 Task: Look for properties with any number of bedrooms for rent.
Action: Mouse moved to (303, 130)
Screenshot: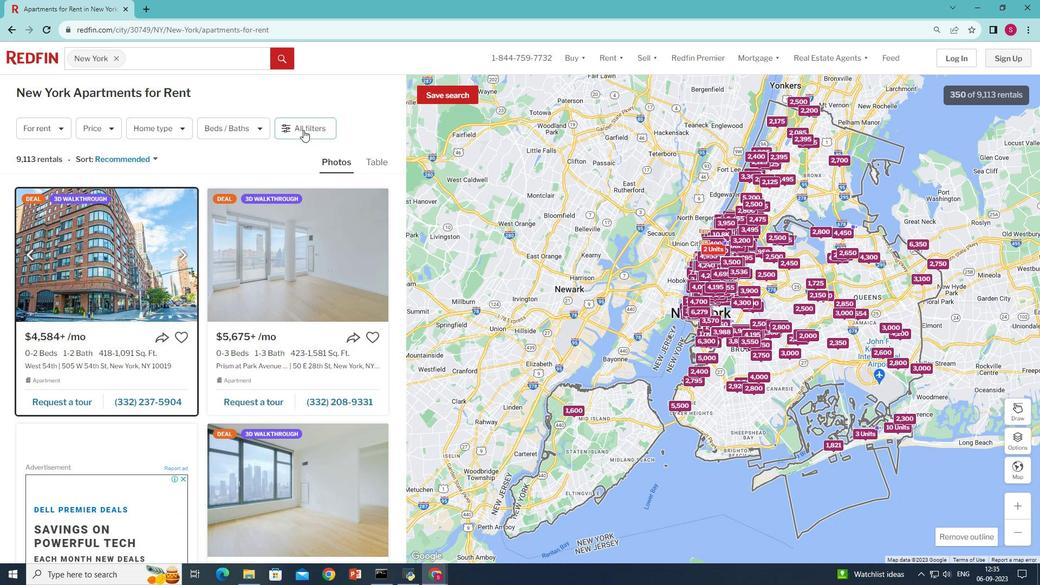 
Action: Mouse pressed left at (303, 130)
Screenshot: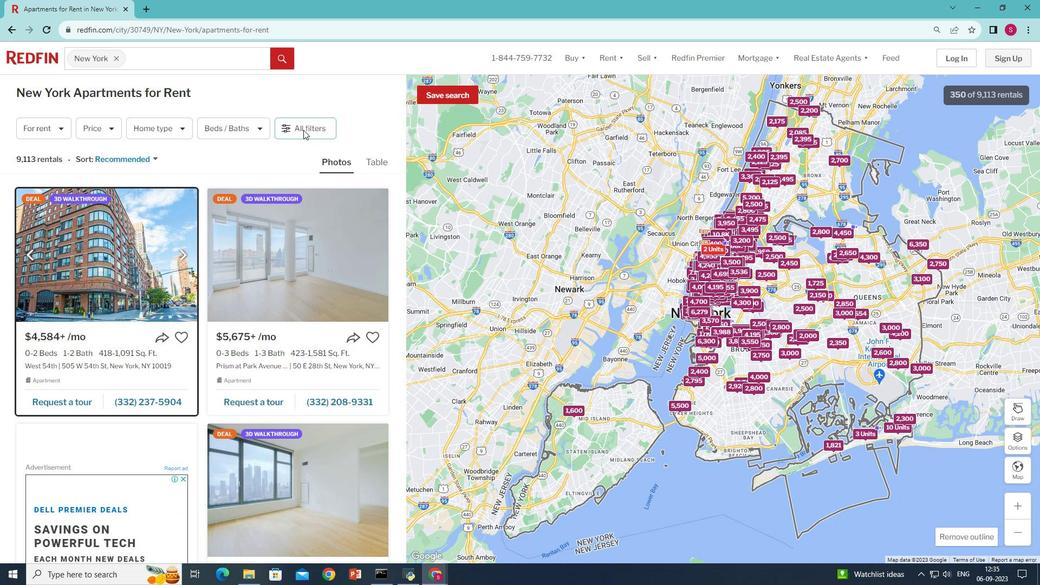 
Action: Mouse moved to (176, 96)
Screenshot: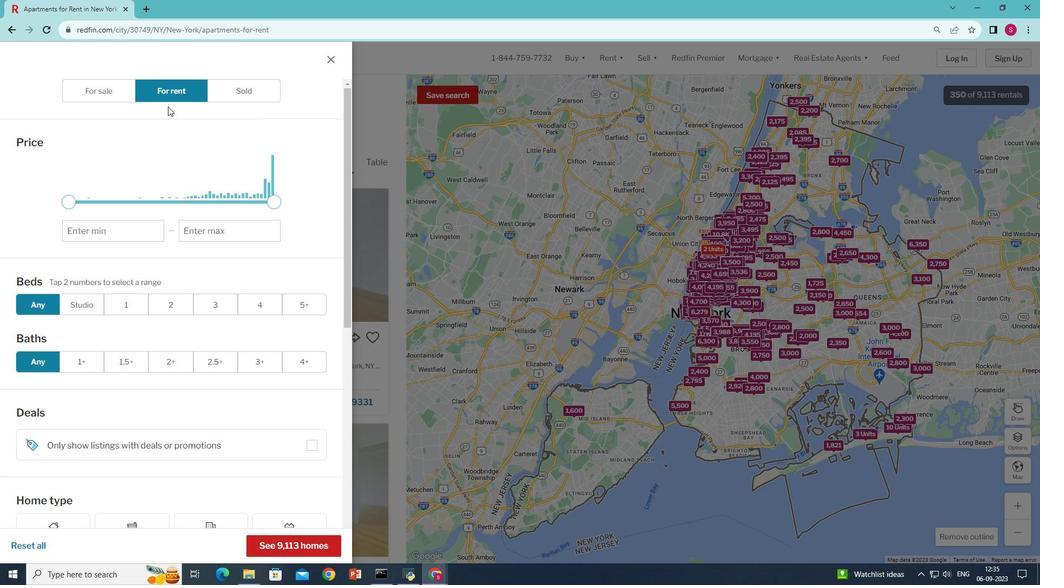 
Action: Mouse pressed left at (176, 96)
Screenshot: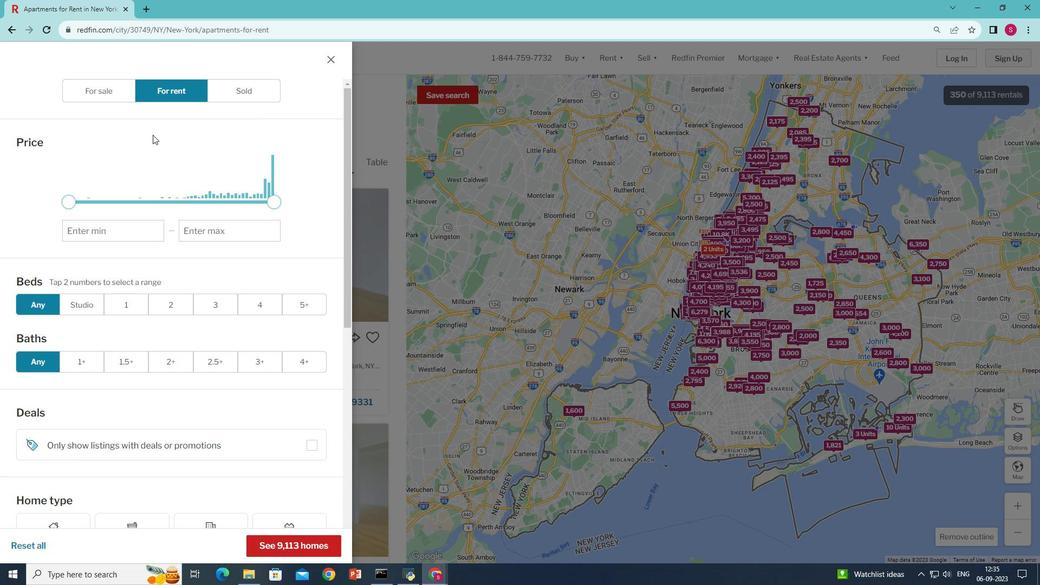 
Action: Mouse moved to (45, 305)
Screenshot: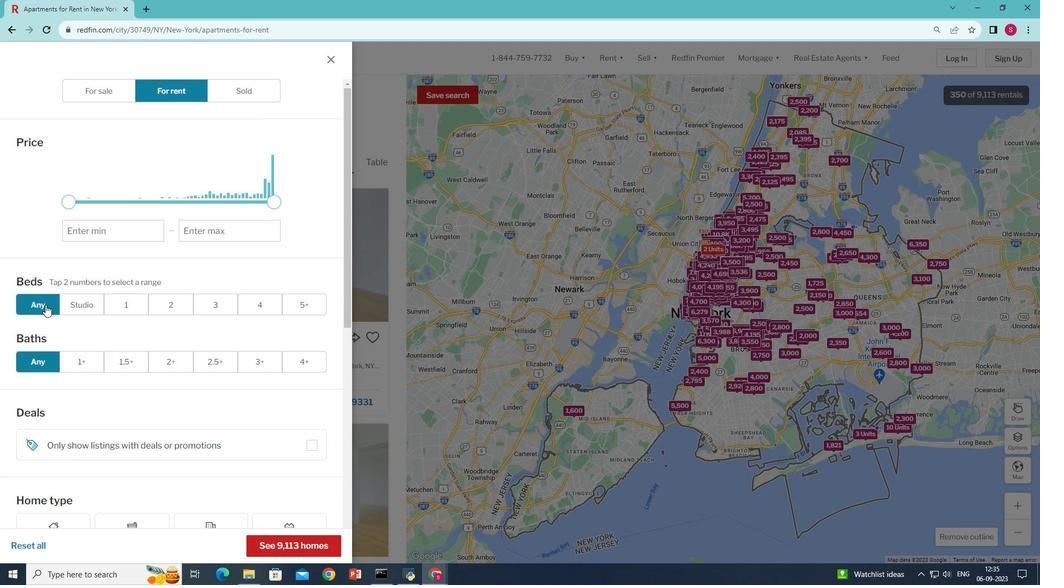 
Action: Mouse pressed left at (45, 305)
Screenshot: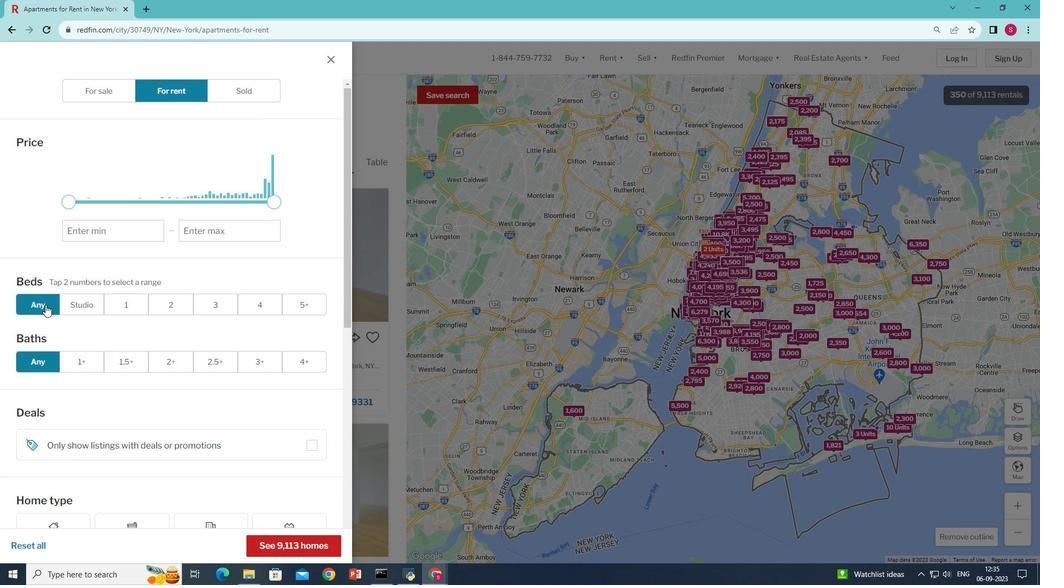 
Action: Mouse moved to (269, 542)
Screenshot: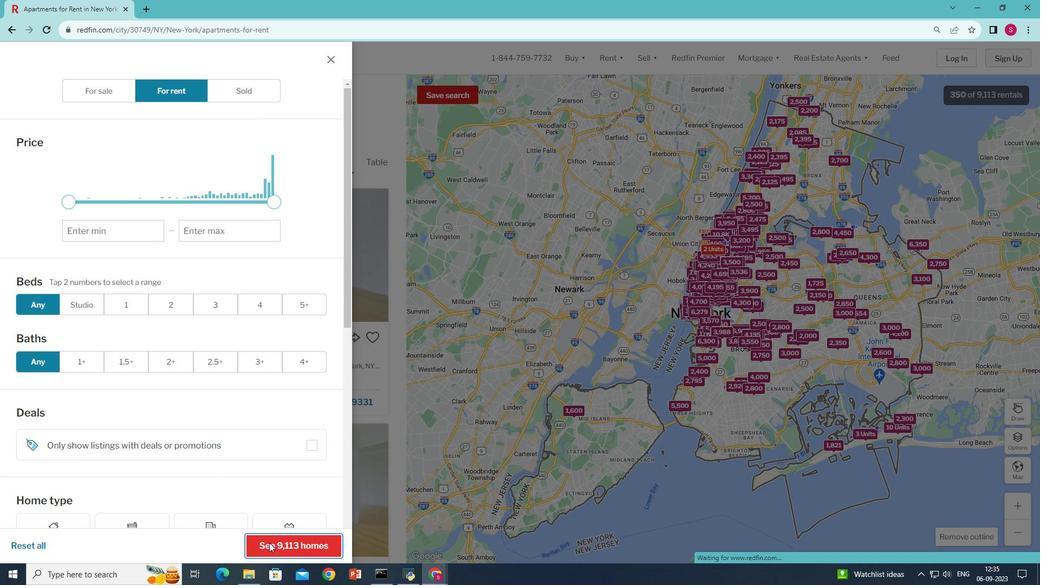 
Action: Mouse pressed left at (269, 542)
Screenshot: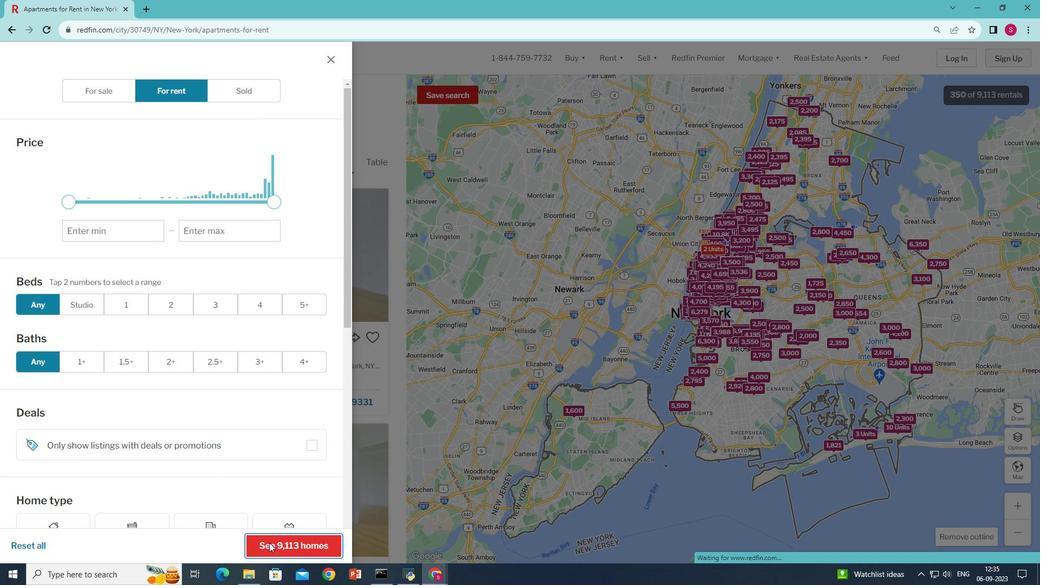 
Action: Mouse moved to (272, 473)
Screenshot: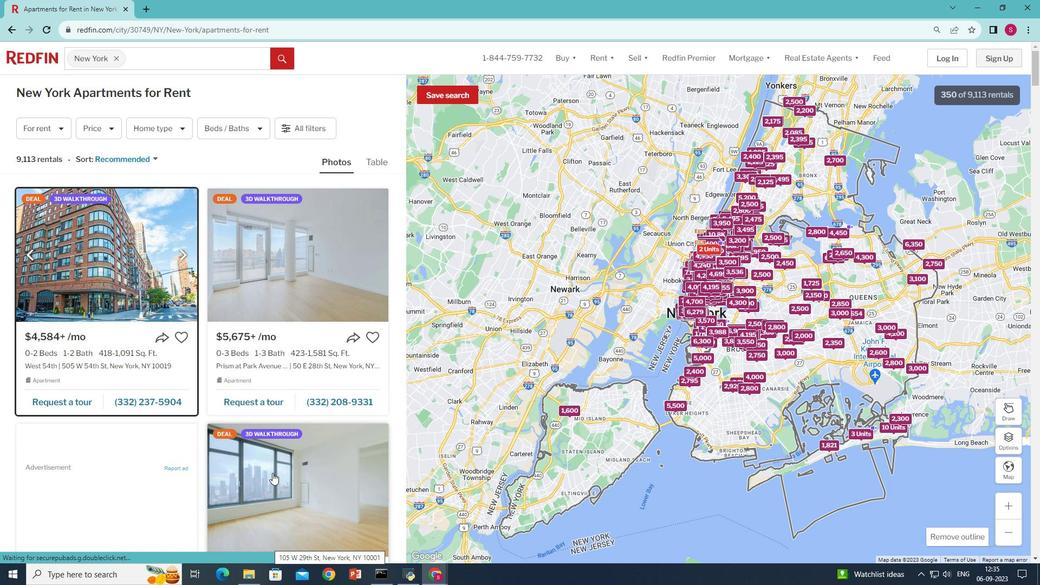 
